 Task: Change the theme color of your profile to Pink and white.
Action: Mouse moved to (1356, 39)
Screenshot: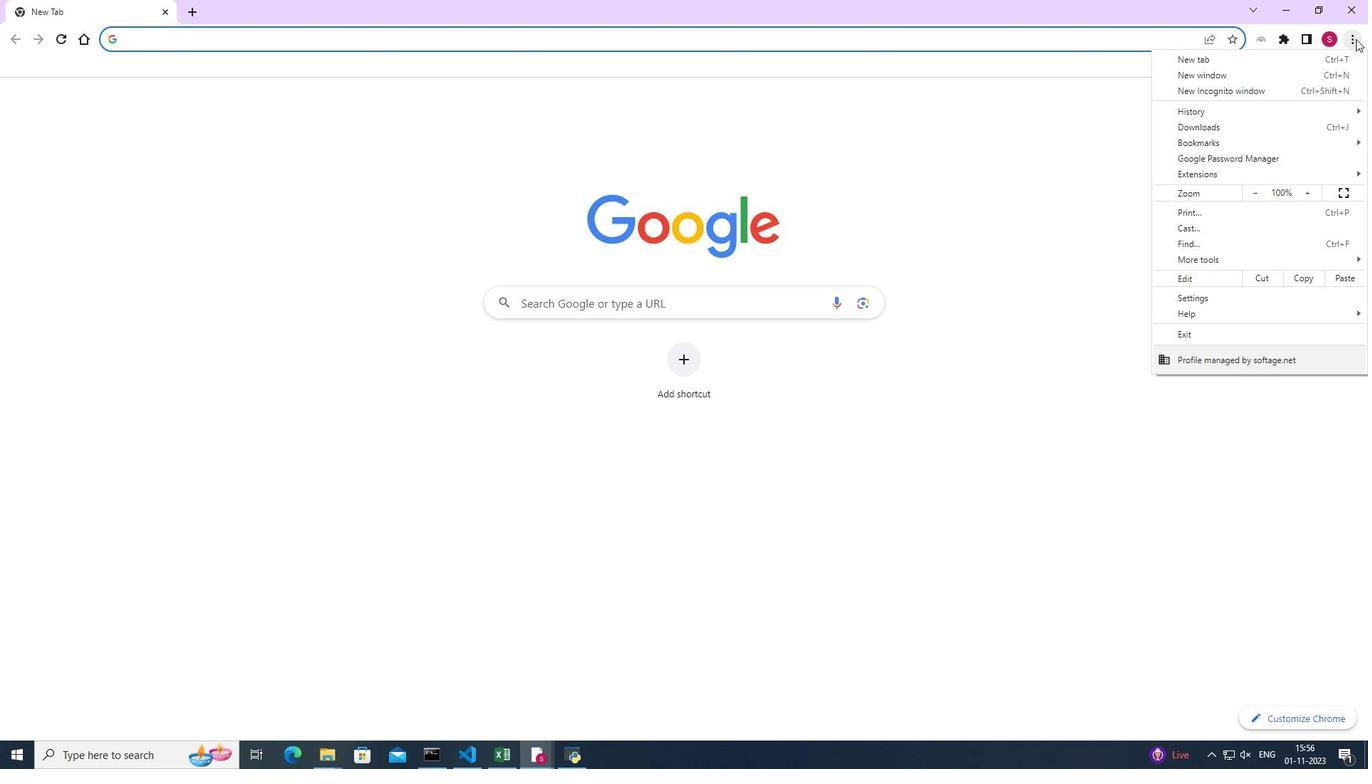 
Action: Mouse pressed left at (1356, 39)
Screenshot: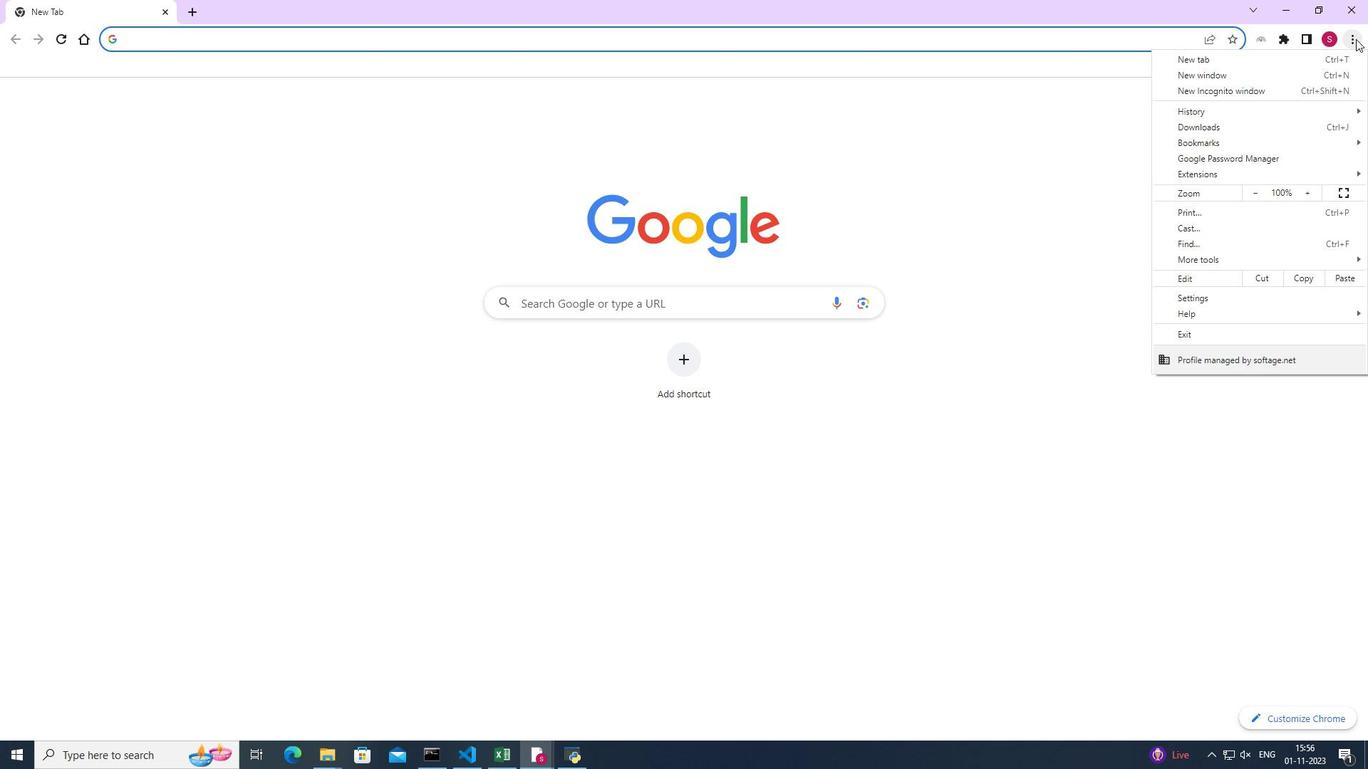 
Action: Mouse moved to (1231, 302)
Screenshot: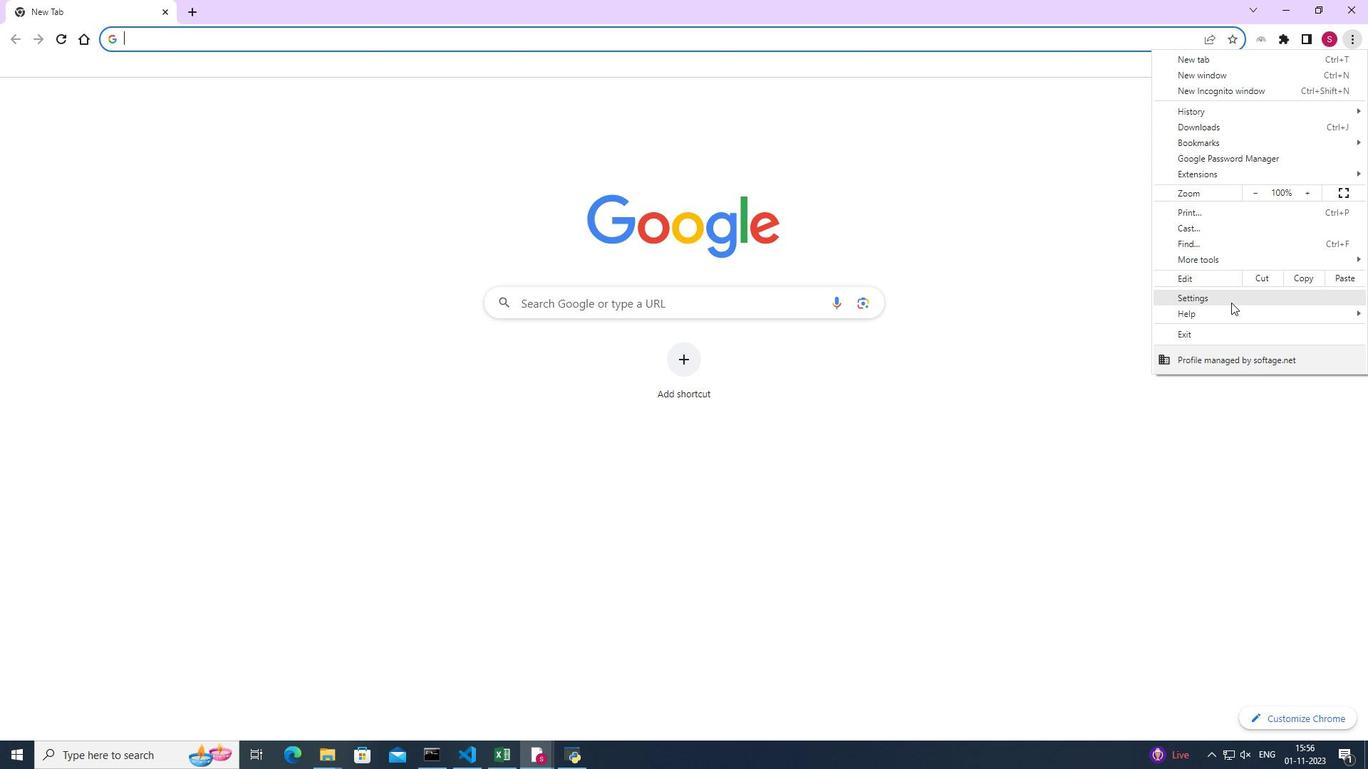 
Action: Mouse pressed left at (1231, 302)
Screenshot: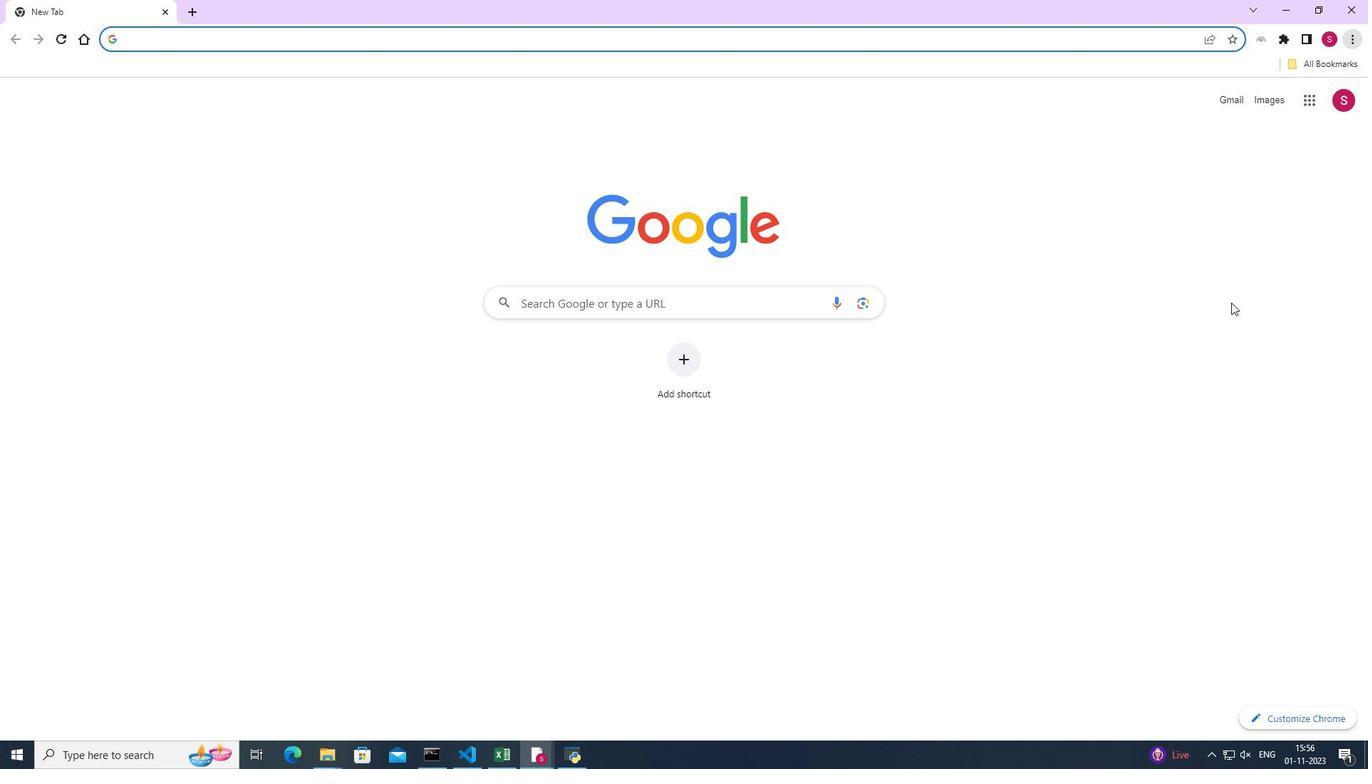 
Action: Mouse pressed left at (1231, 302)
Screenshot: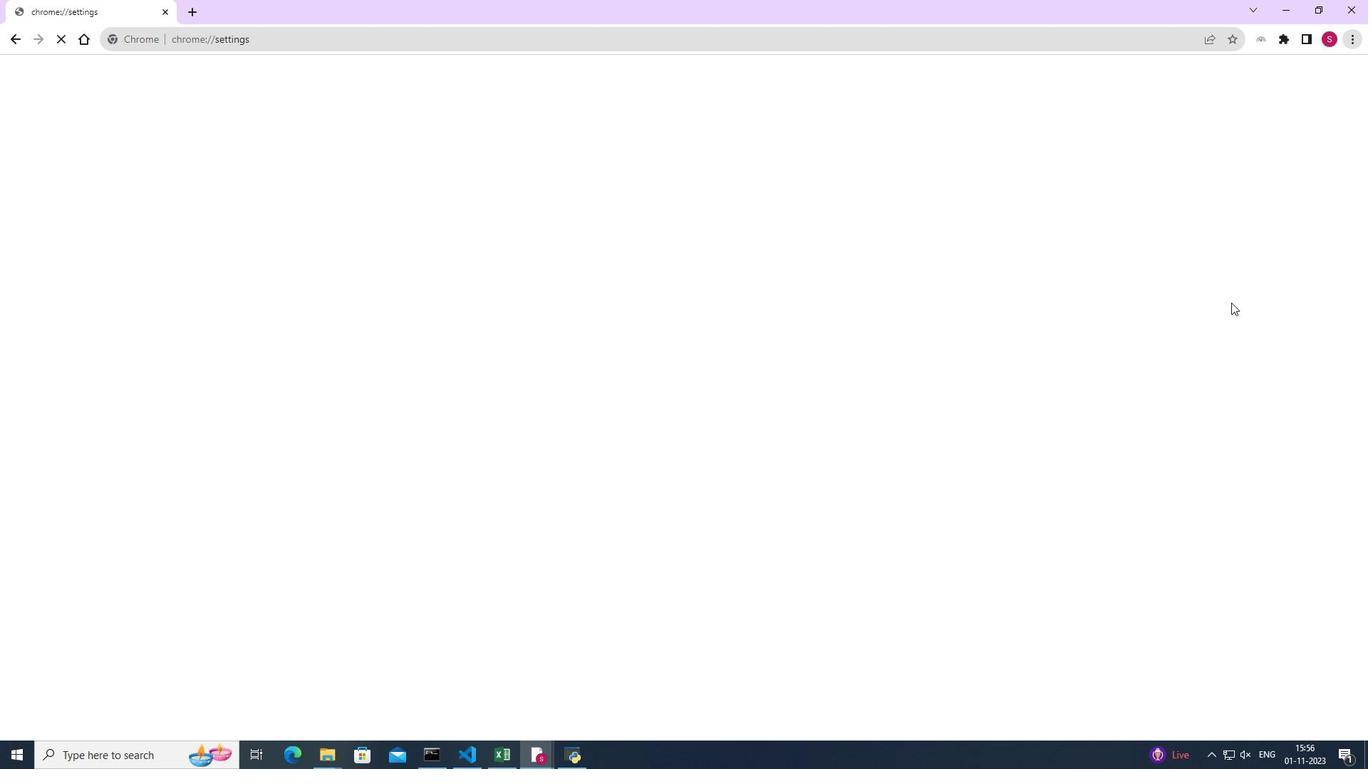 
Action: Mouse moved to (847, 334)
Screenshot: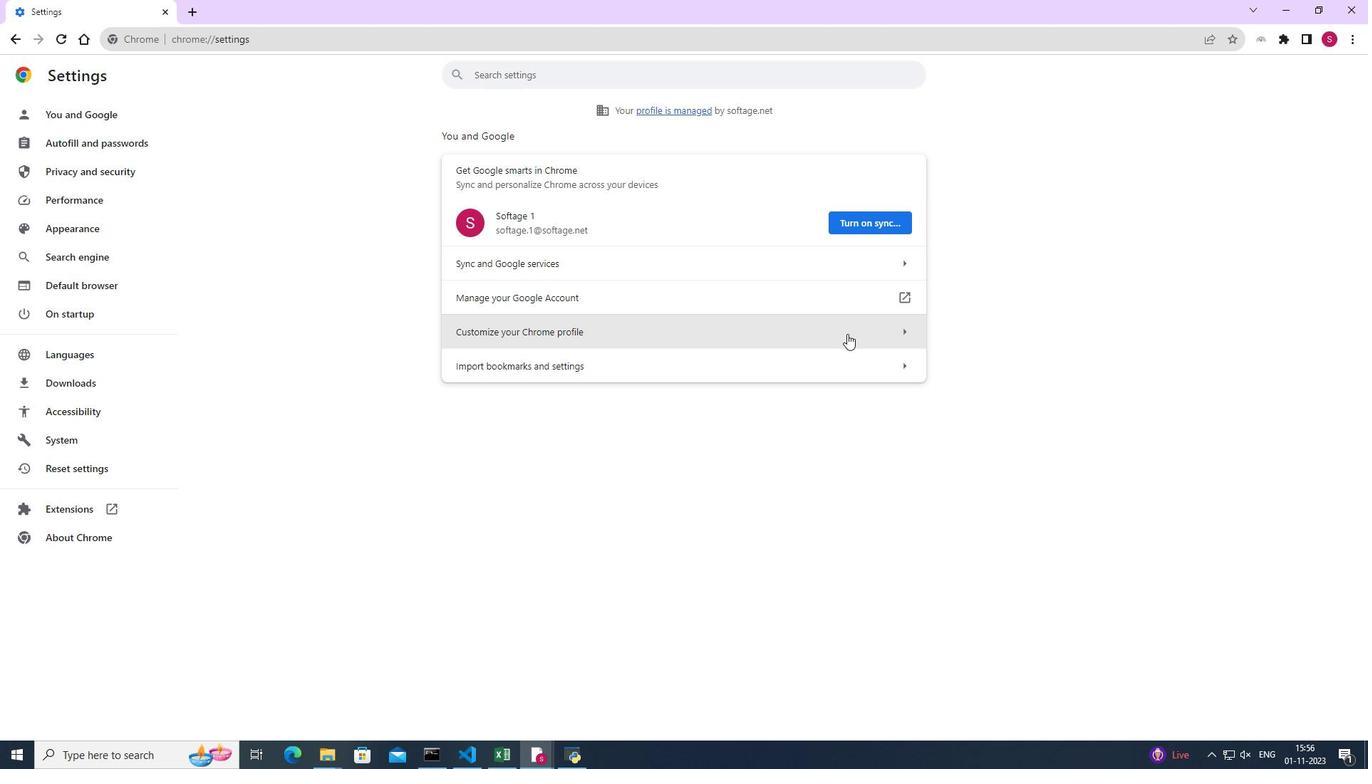 
Action: Mouse pressed left at (847, 334)
Screenshot: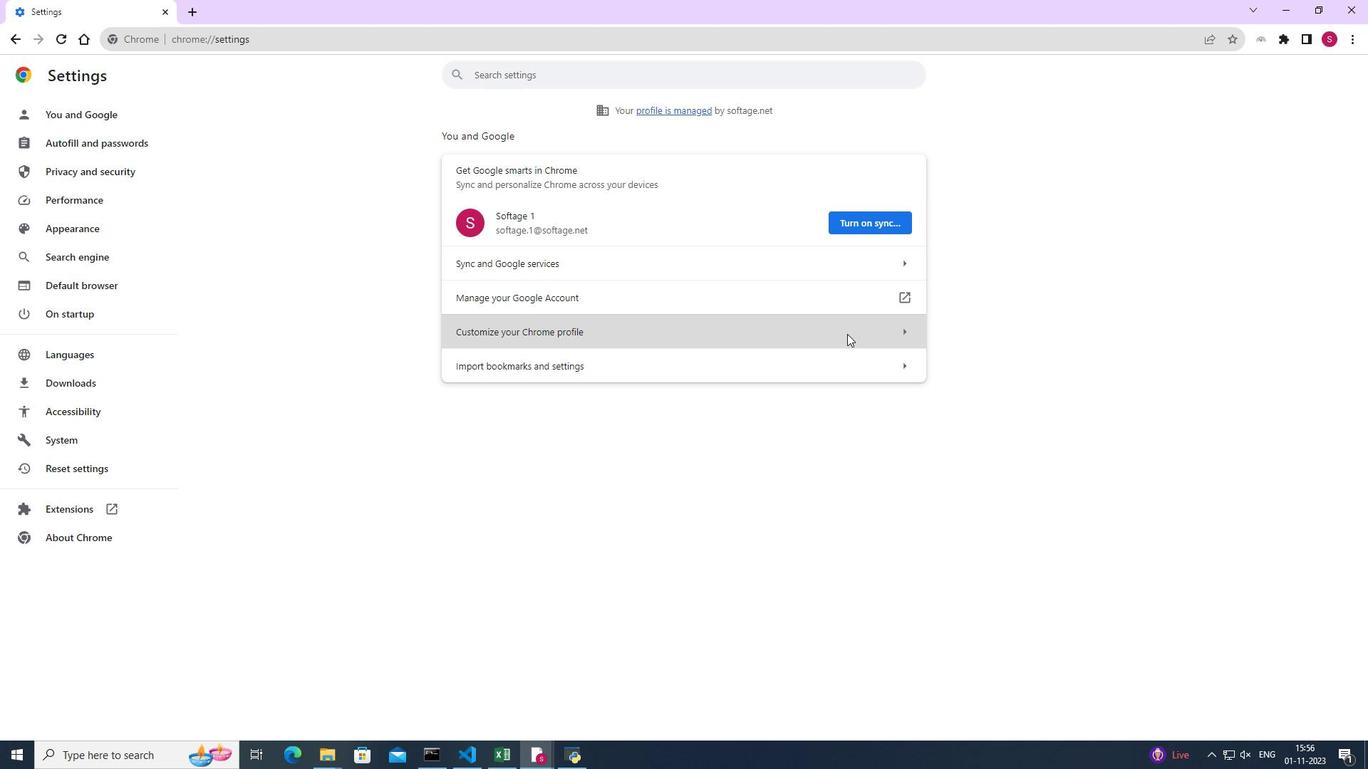 
Action: Mouse moved to (866, 357)
Screenshot: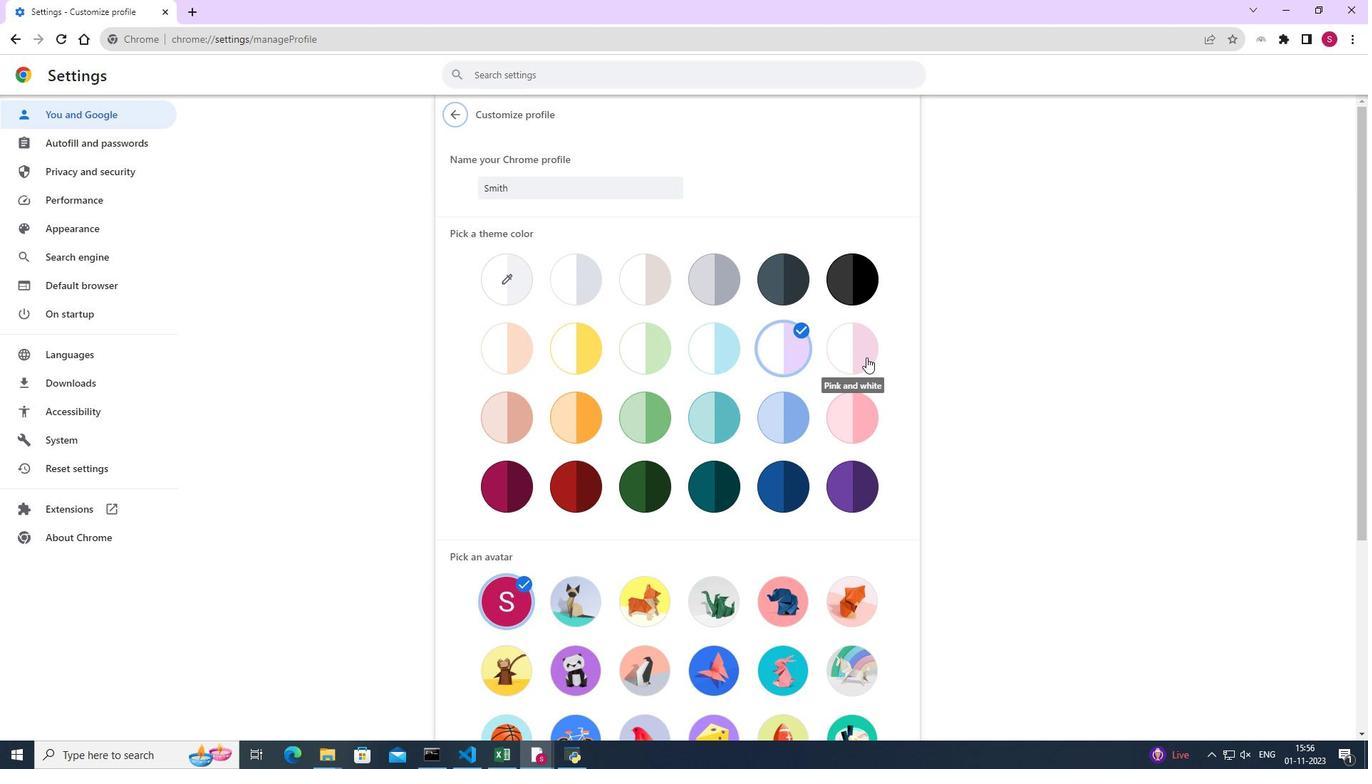 
Action: Mouse pressed left at (866, 357)
Screenshot: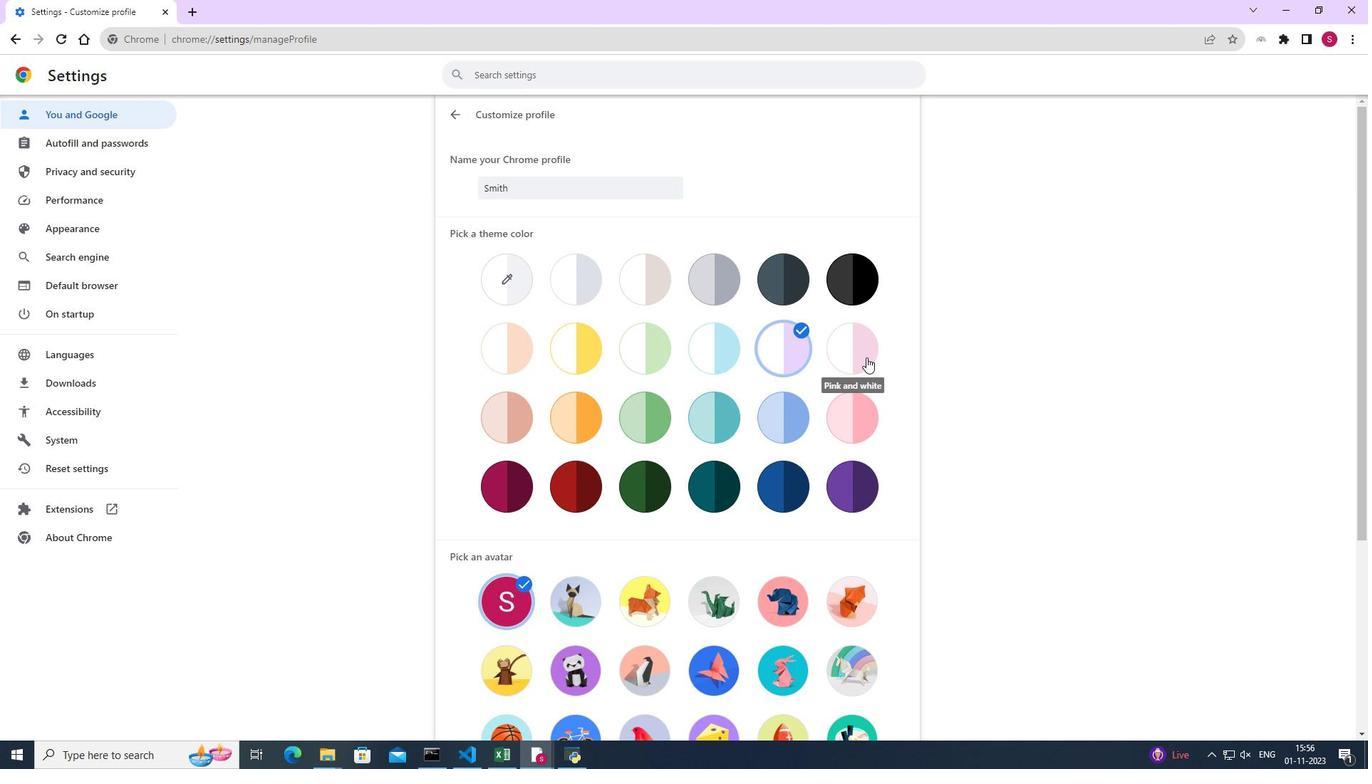 
Action: Mouse pressed left at (866, 357)
Screenshot: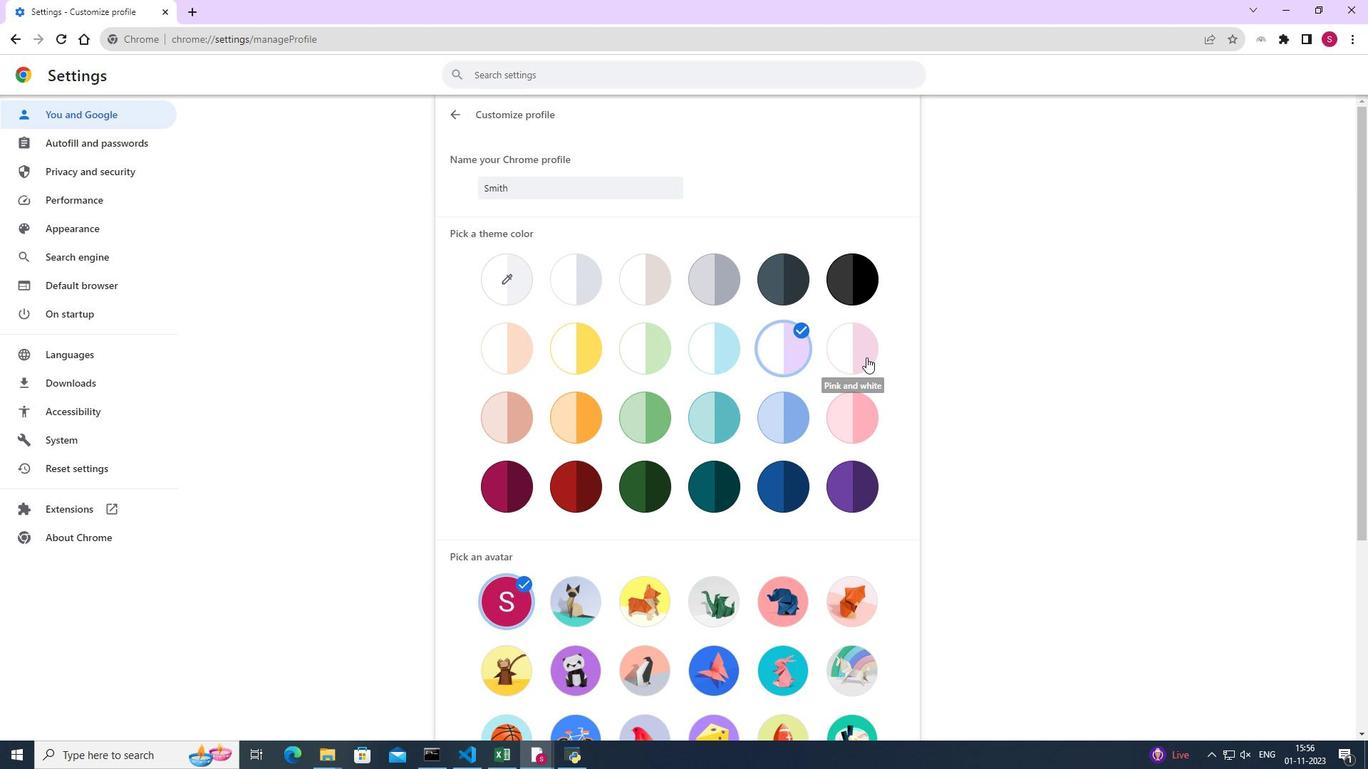 
Action: Mouse moved to (970, 394)
Screenshot: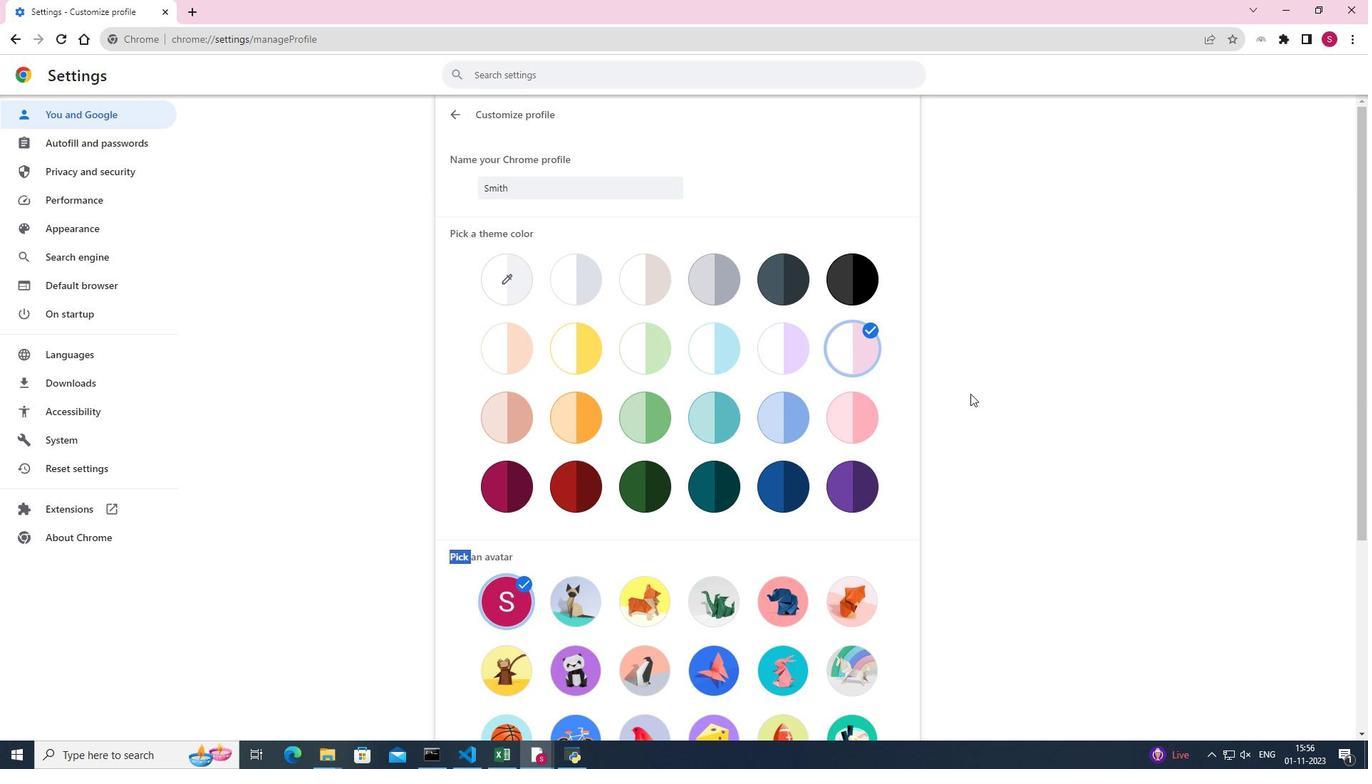 
